 Task: Add to scrum project ZoneTech a team member softage.4@softage.net and assign as Project Lead.
Action: Mouse moved to (66, 295)
Screenshot: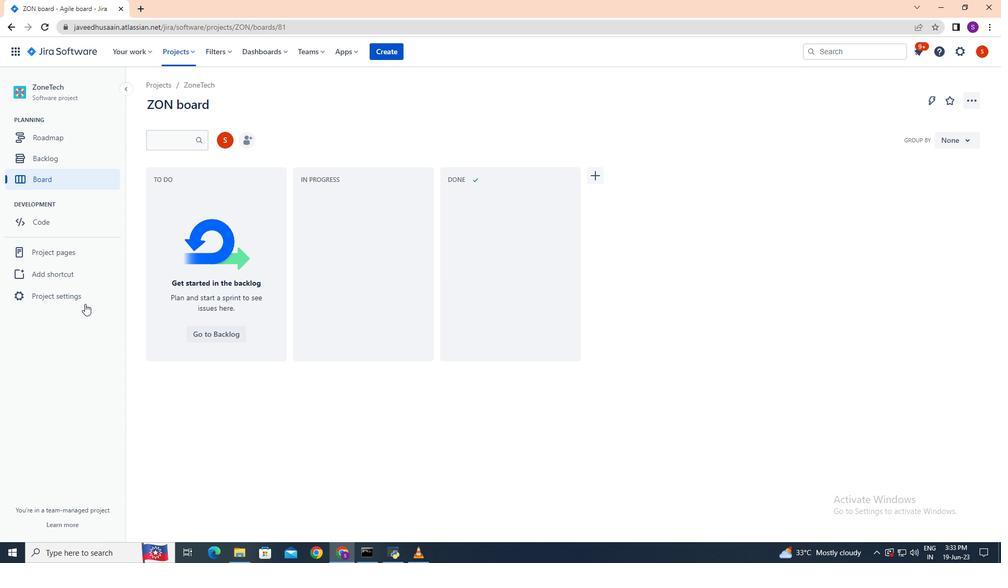 
Action: Mouse pressed left at (66, 295)
Screenshot: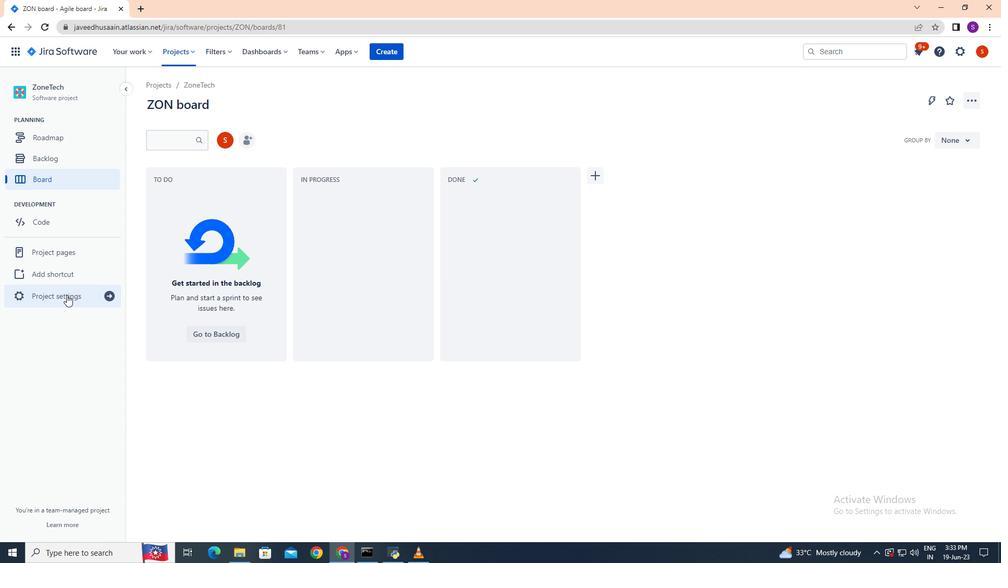 
Action: Mouse moved to (530, 344)
Screenshot: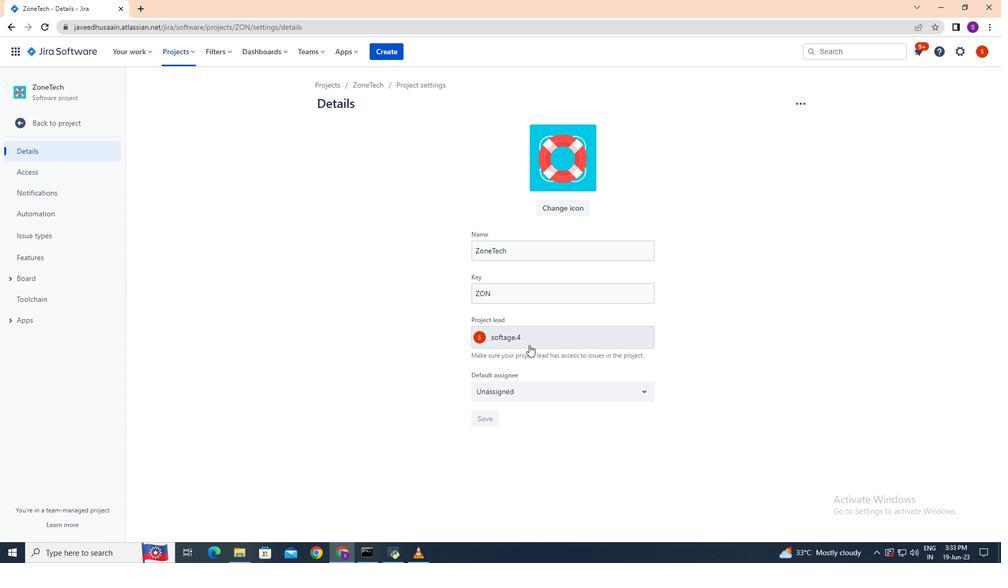 
Action: Mouse pressed left at (530, 344)
Screenshot: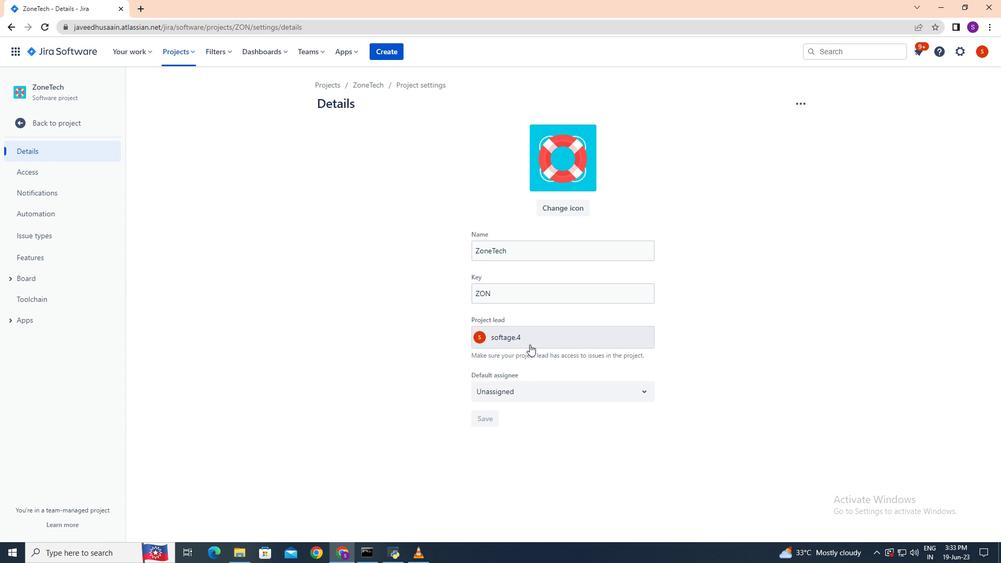 
Action: Key pressed softage.4<Key.shift><Key.shift>@sp<Key.backspace>oftage.net
Screenshot: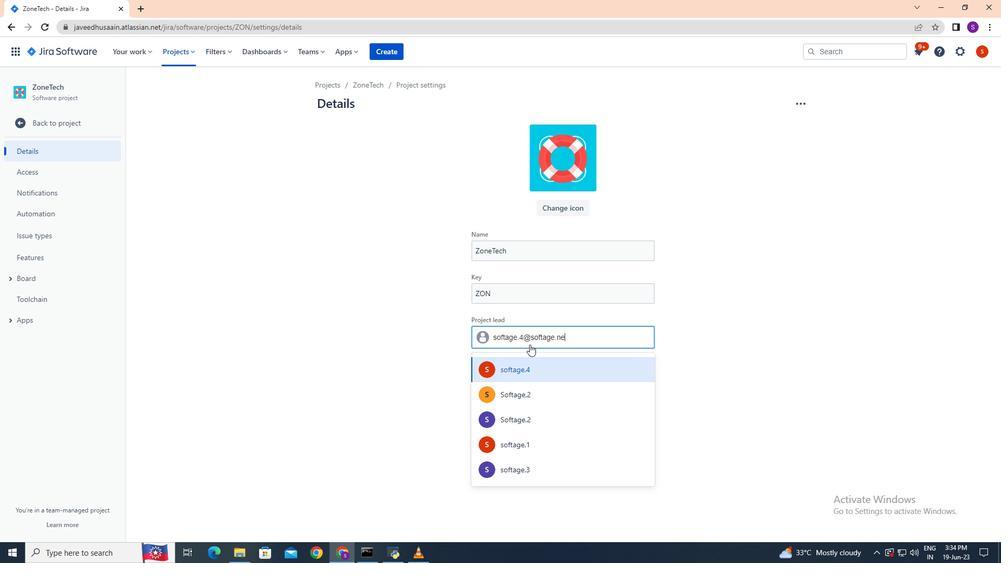 
Action: Mouse moved to (533, 365)
Screenshot: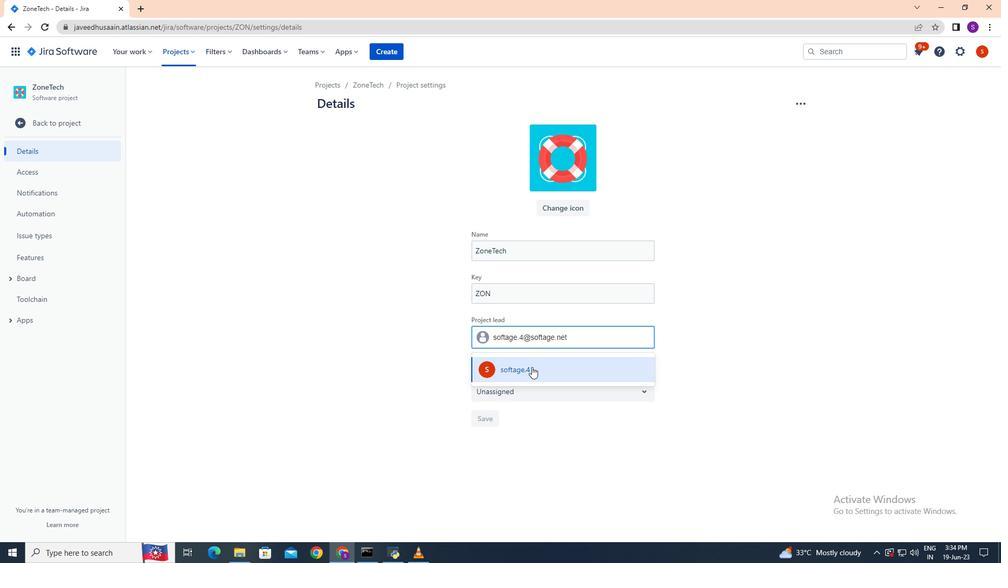 
Action: Mouse pressed left at (533, 365)
Screenshot: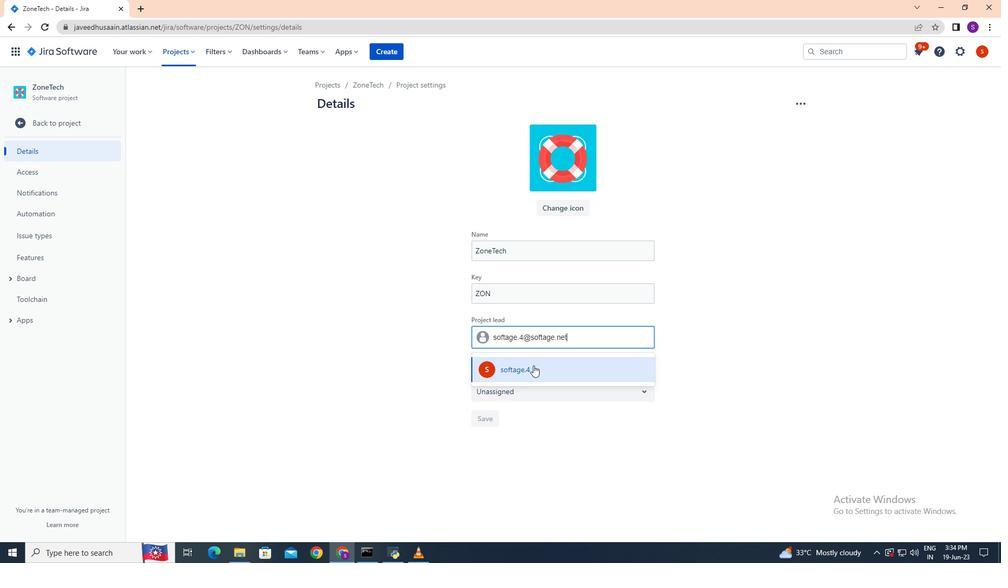 
Action: Mouse moved to (542, 381)
Screenshot: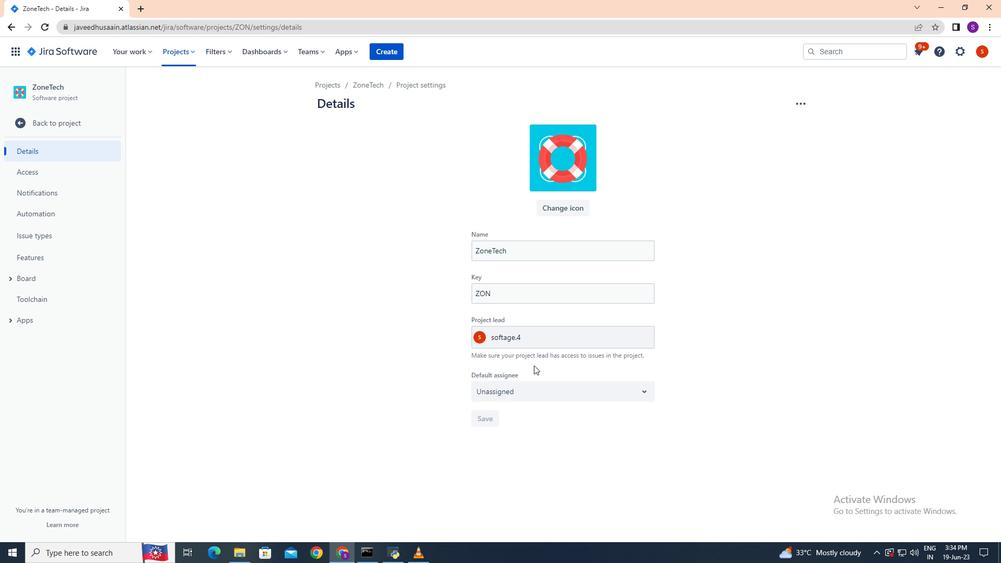 
Action: Mouse pressed left at (542, 381)
Screenshot: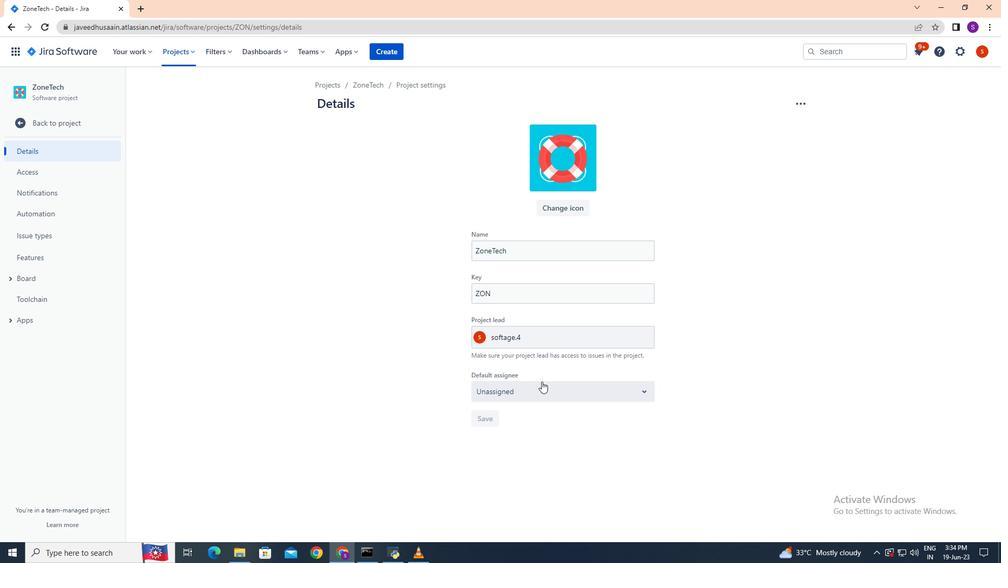 
Action: Mouse moved to (537, 414)
Screenshot: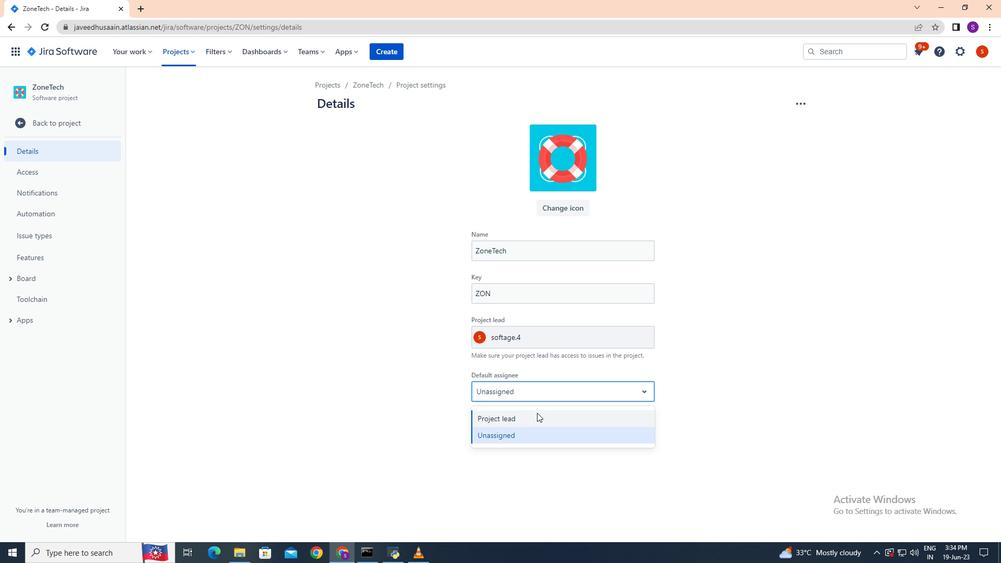 
Action: Mouse pressed left at (537, 414)
Screenshot: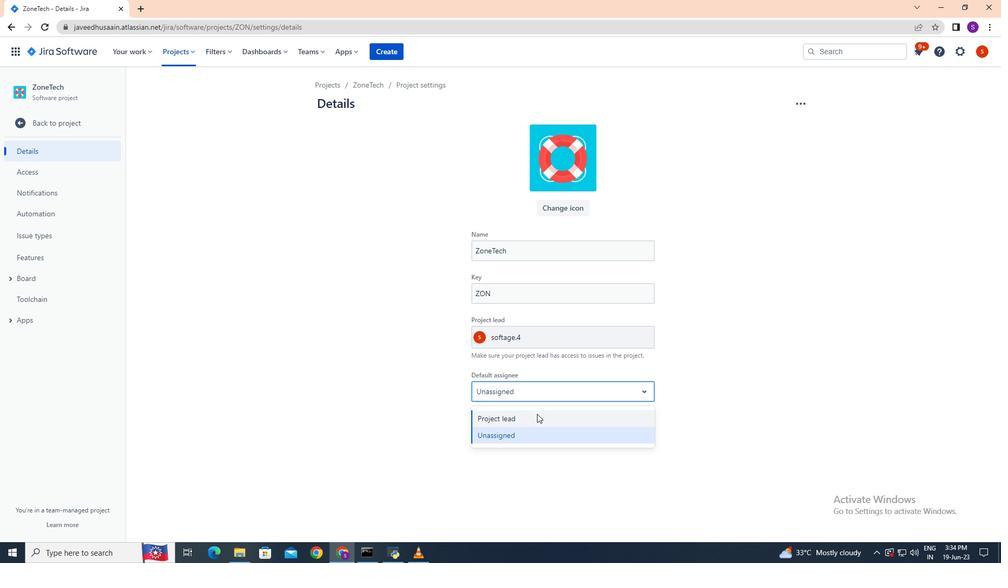 
Action: Mouse moved to (492, 418)
Screenshot: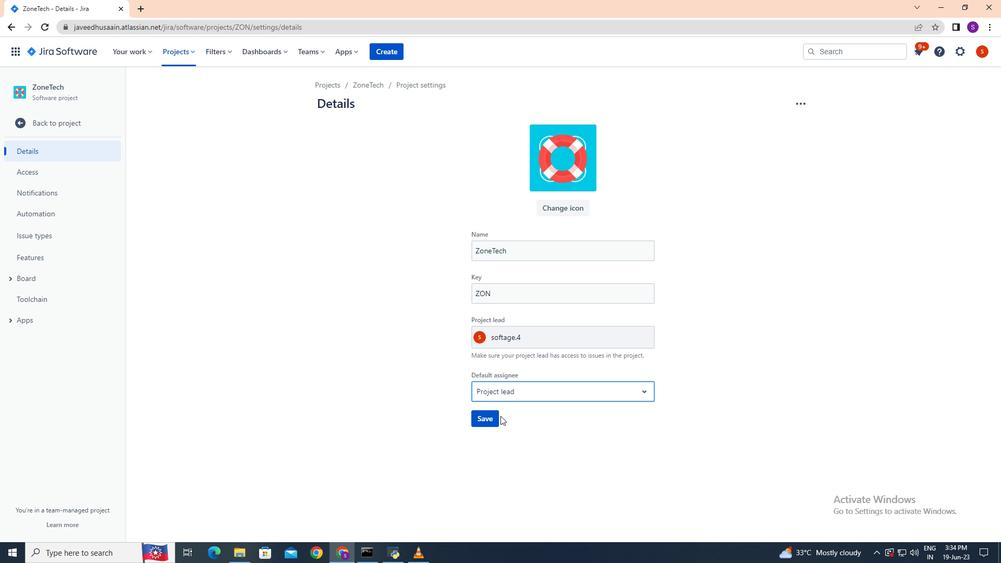 
Action: Mouse pressed left at (492, 418)
Screenshot: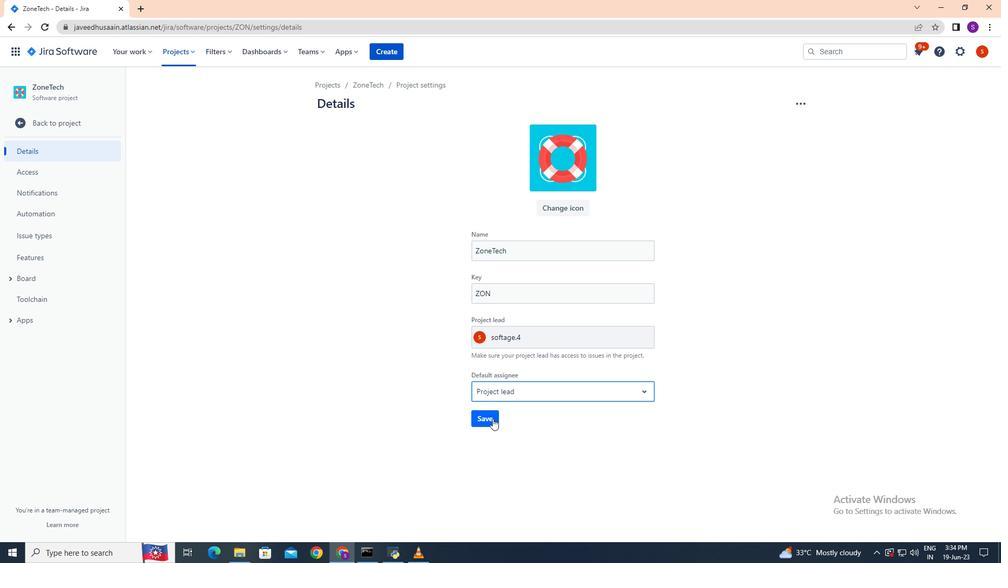 
Action: Mouse moved to (492, 413)
Screenshot: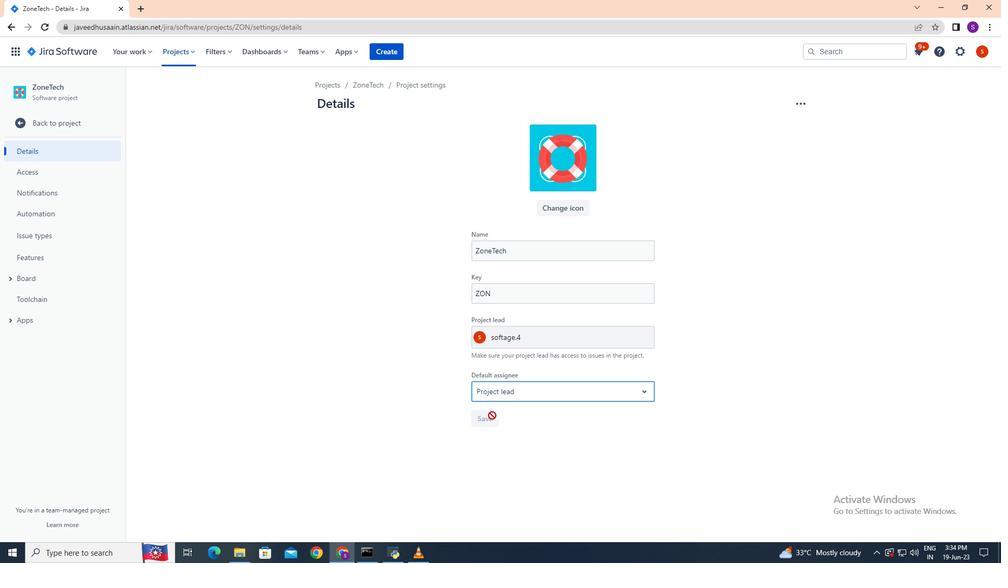 
